 Task: Create New Customer with Customer Name: Meijer, Billing Address Line1: 2093 Pike Street, Billing Address Line2:  San Diego, Billing Address Line3:  California 92126, Cell Number: 832-238-5034
Action: Mouse moved to (161, 25)
Screenshot: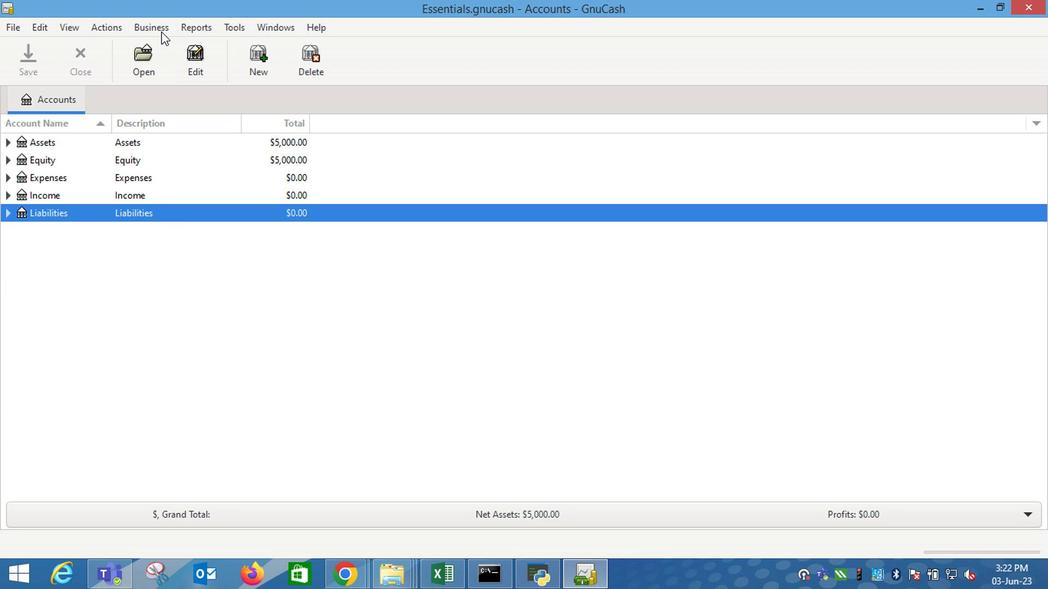 
Action: Mouse pressed left at (161, 25)
Screenshot: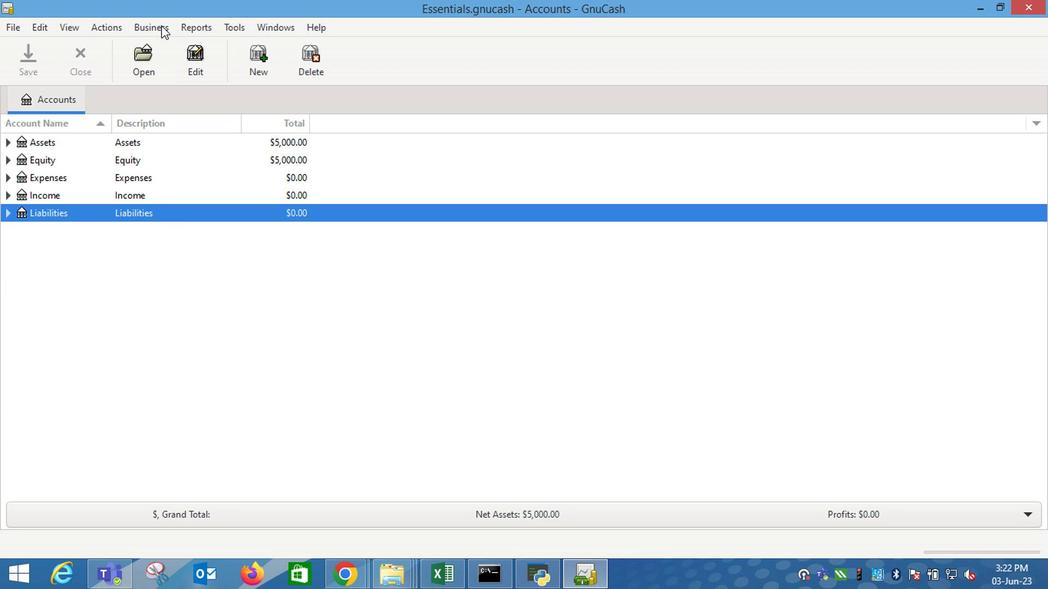 
Action: Mouse moved to (341, 67)
Screenshot: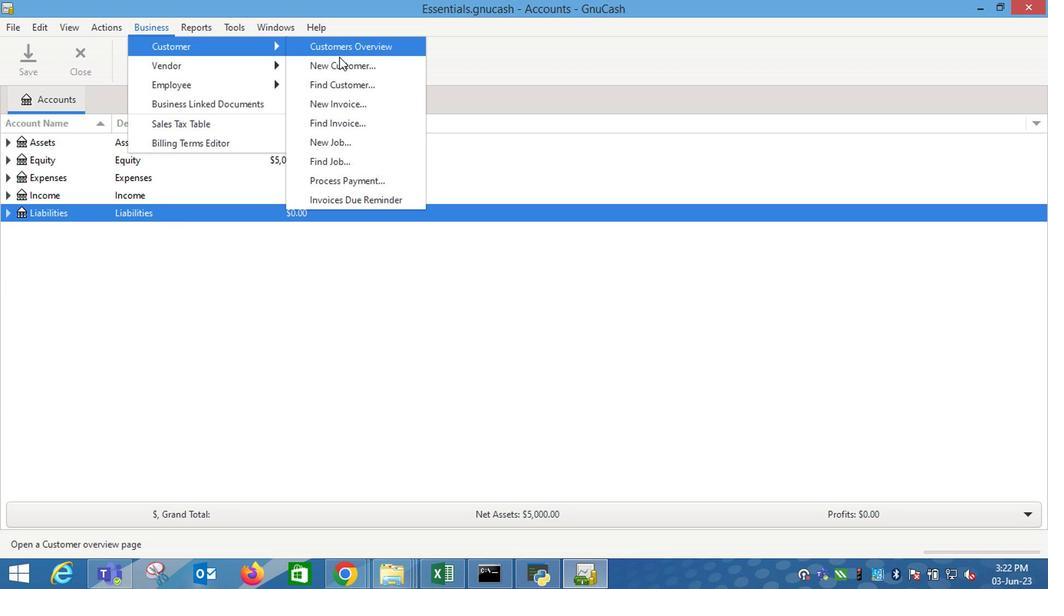 
Action: Mouse pressed left at (341, 67)
Screenshot: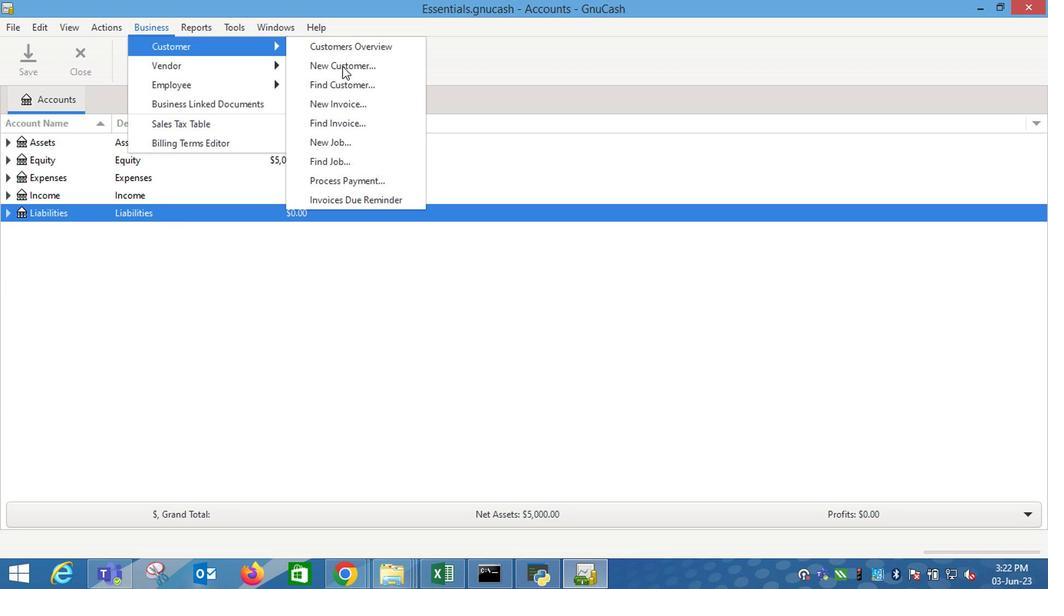 
Action: Mouse moved to (798, 204)
Screenshot: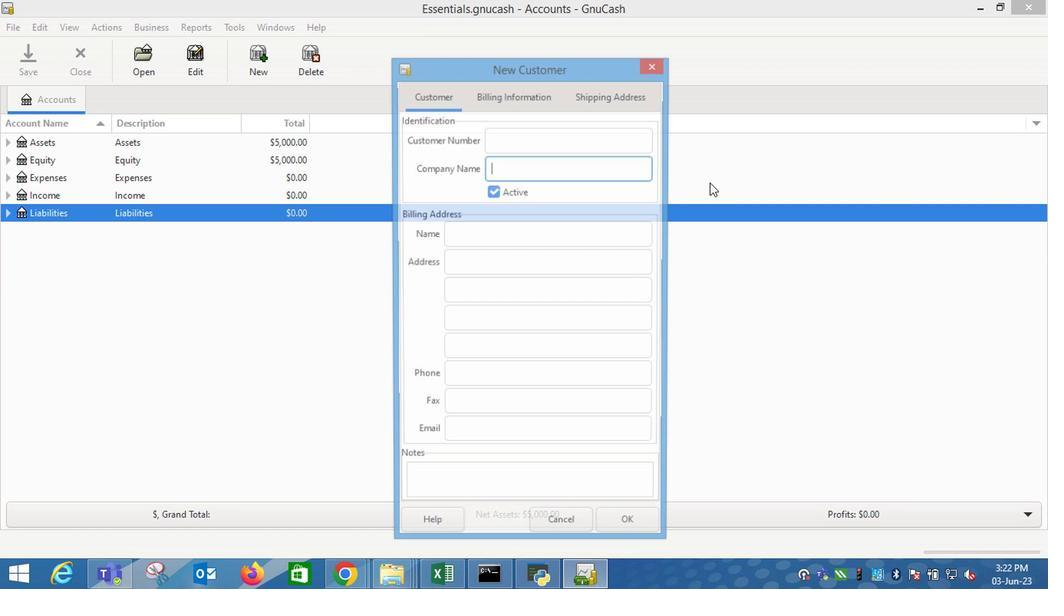 
Action: Key pressed <Key.shift_r>Mej<Key.backspace>ijer<Key.tab><Key.tab><Key.tab>2093<Key.space><Key.shift_r>Pike<Key.space><Key.shift_r>Street<Key.tab><Key.tab><Key.shift><Key.tab><Key.shift_r>Sa<Key.tab><Key.shift_r><Key.shift_r><Key.shift_r><Key.shift_r>Ca<Key.tab><Key.tab>832-238-5034
Screenshot: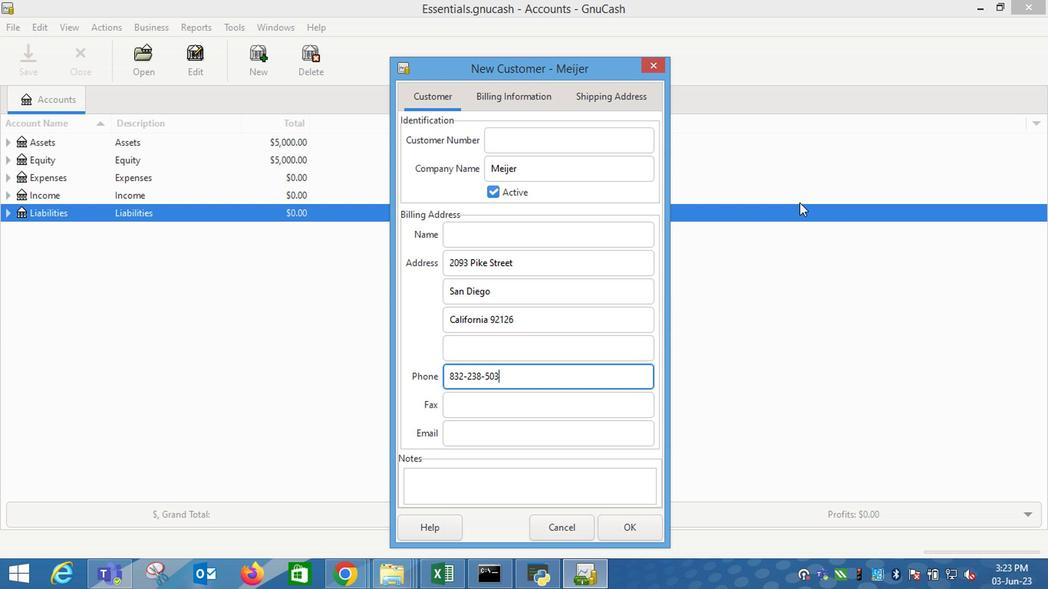 
Action: Mouse moved to (510, 102)
Screenshot: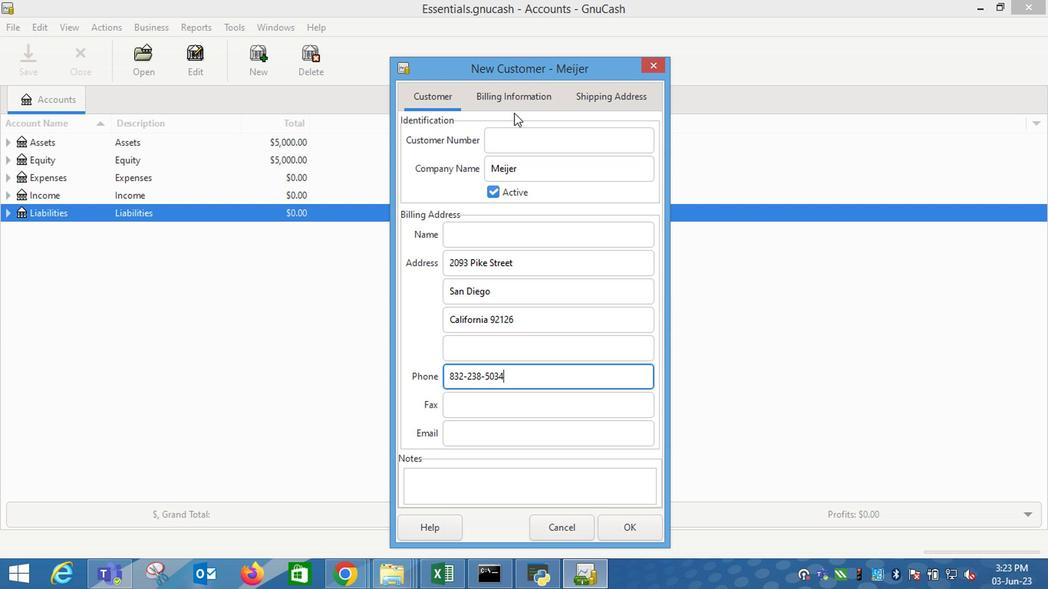 
Action: Mouse pressed left at (510, 102)
Screenshot: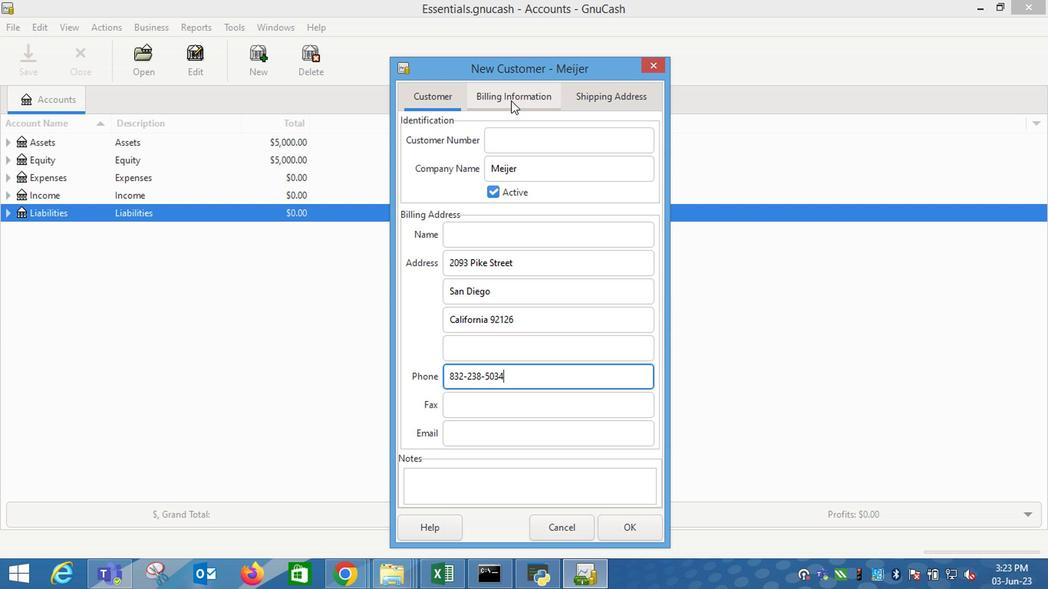 
Action: Mouse moved to (634, 527)
Screenshot: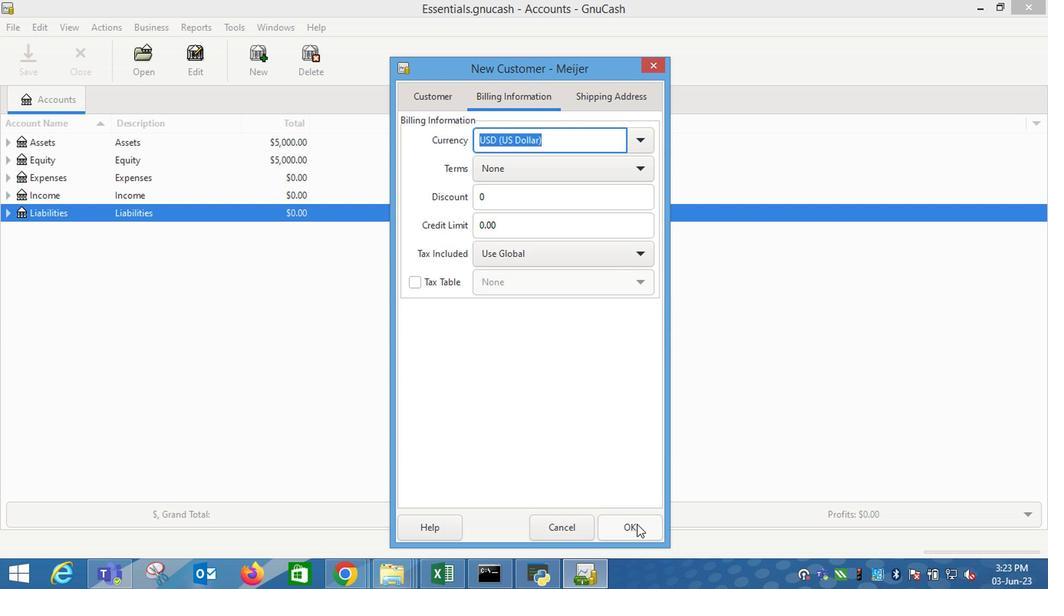 
Action: Mouse pressed left at (634, 527)
Screenshot: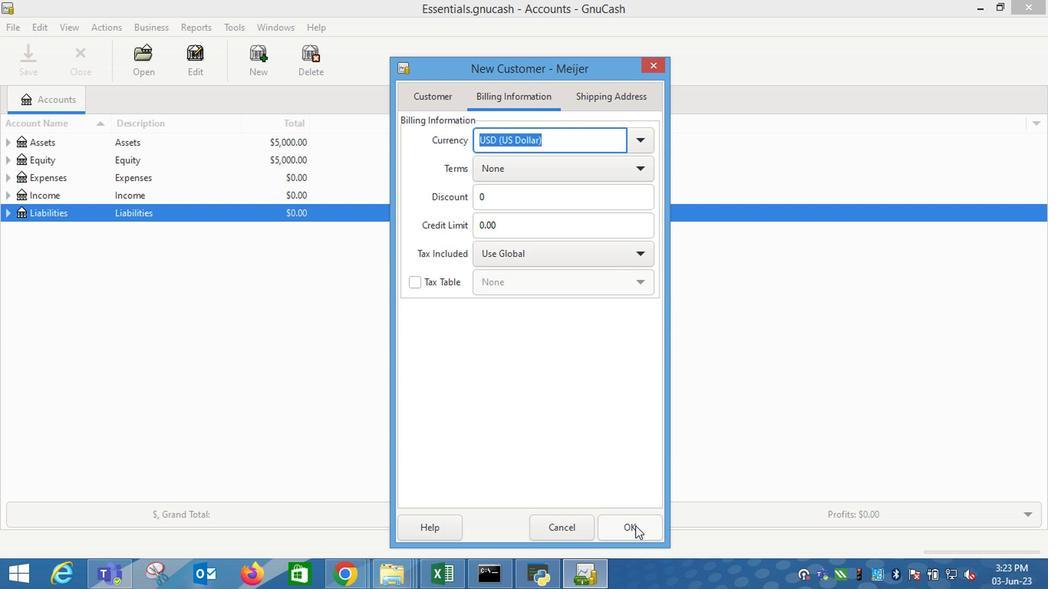 
Action: Mouse moved to (580, 502)
Screenshot: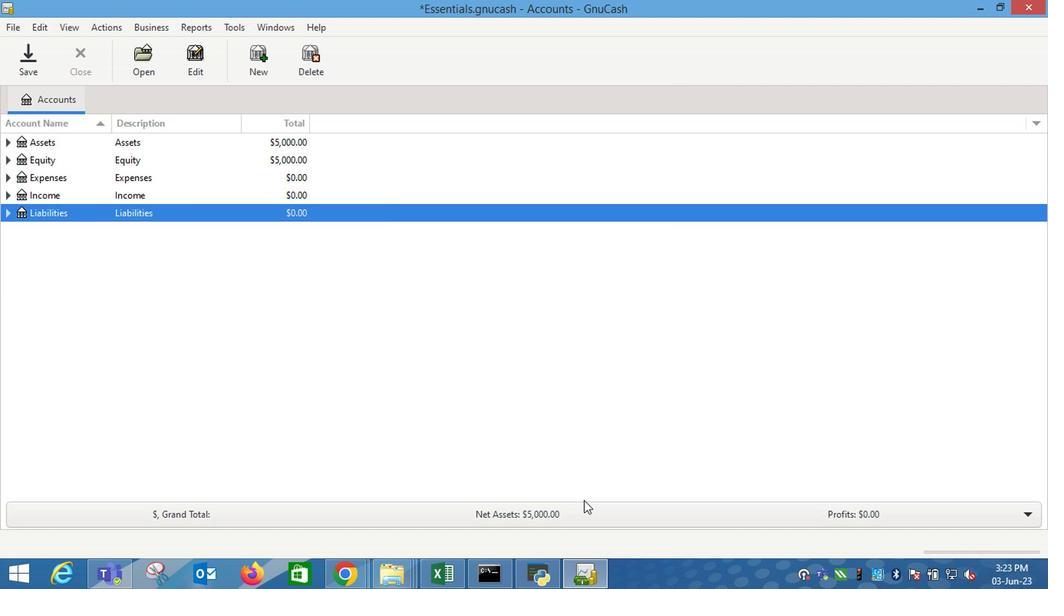 
